 Task: Add the Salesforce add-in to Outlook.
Action: Mouse moved to (48, 20)
Screenshot: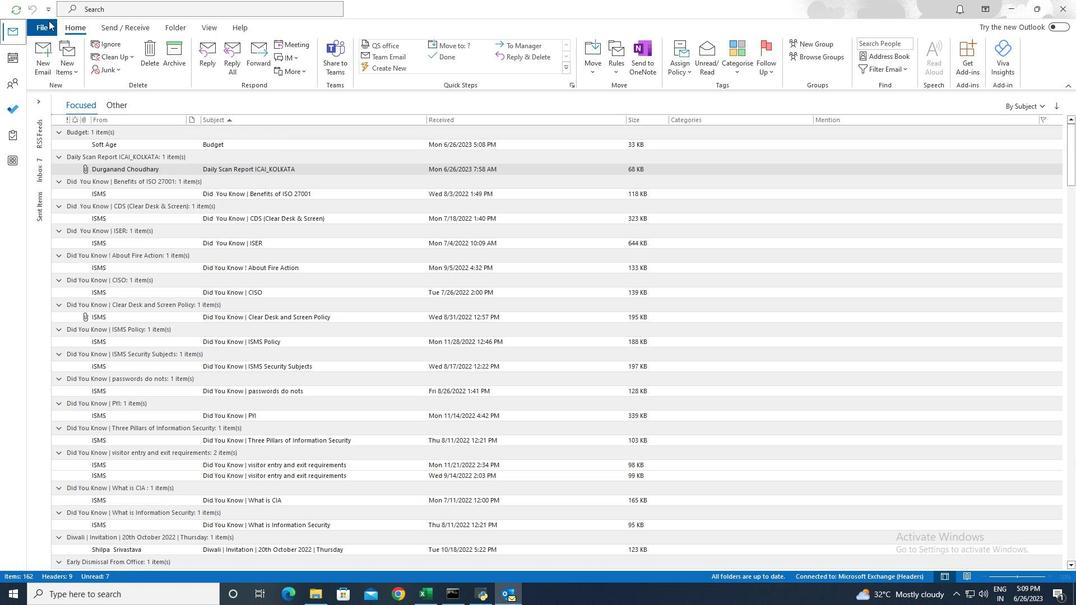 
Action: Mouse pressed left at (48, 20)
Screenshot: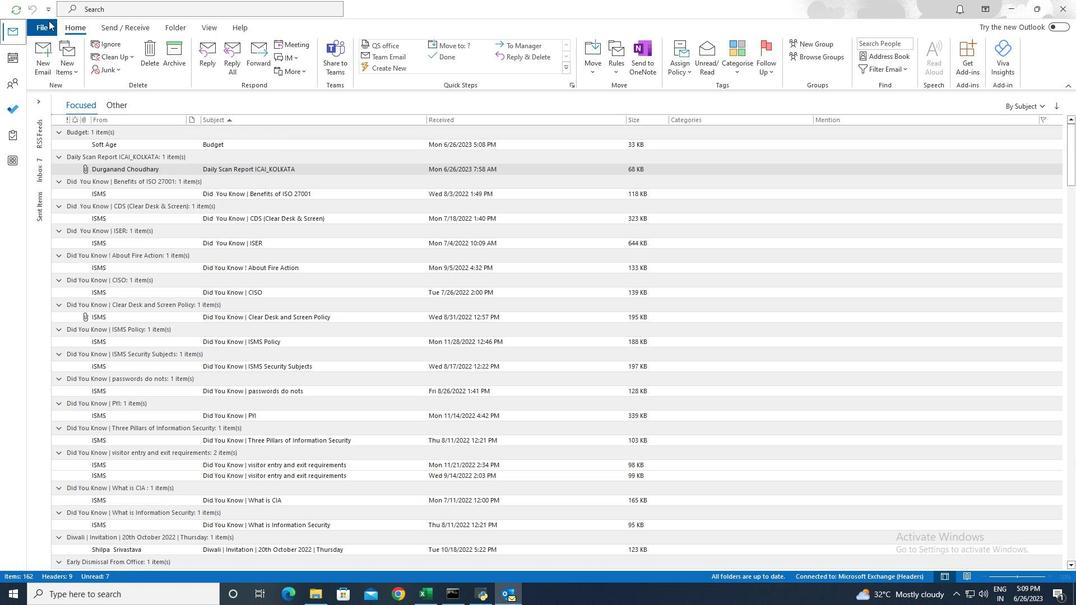 
Action: Mouse moved to (131, 461)
Screenshot: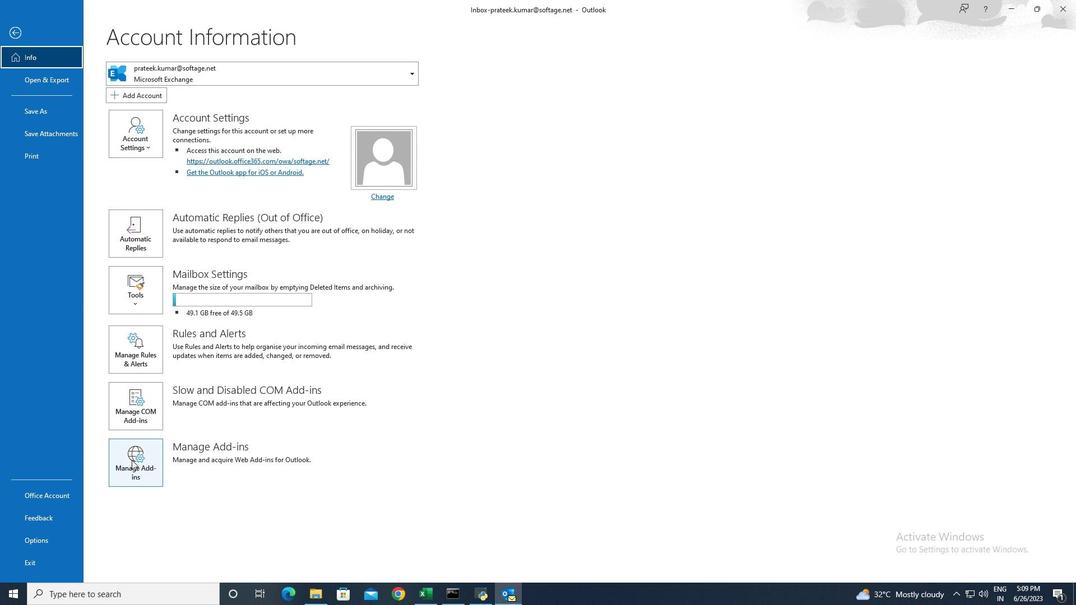 
Action: Mouse pressed left at (131, 461)
Screenshot: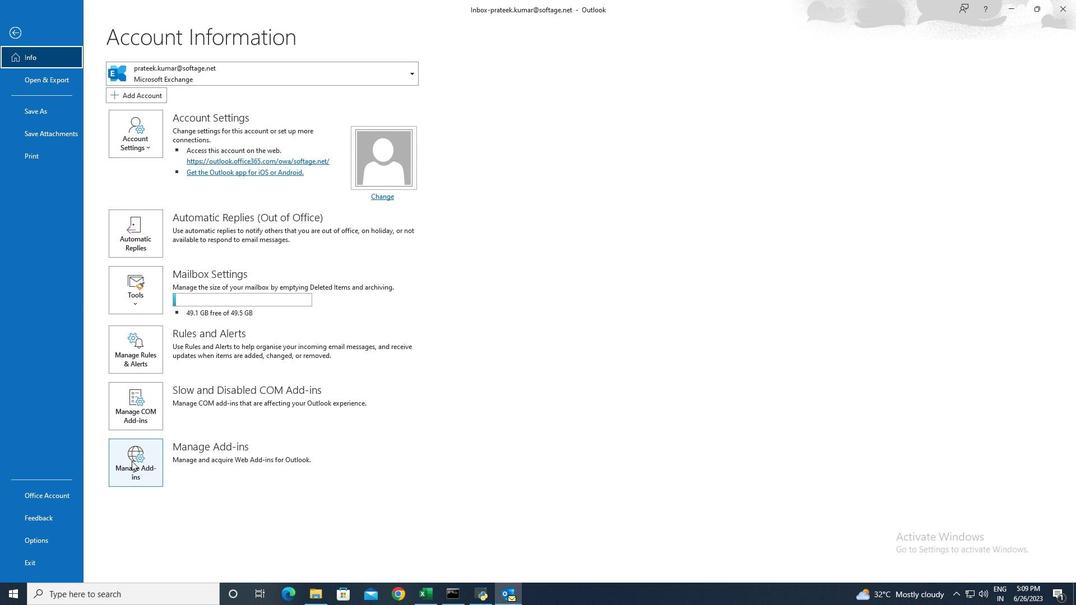 
Action: Mouse moved to (554, 521)
Screenshot: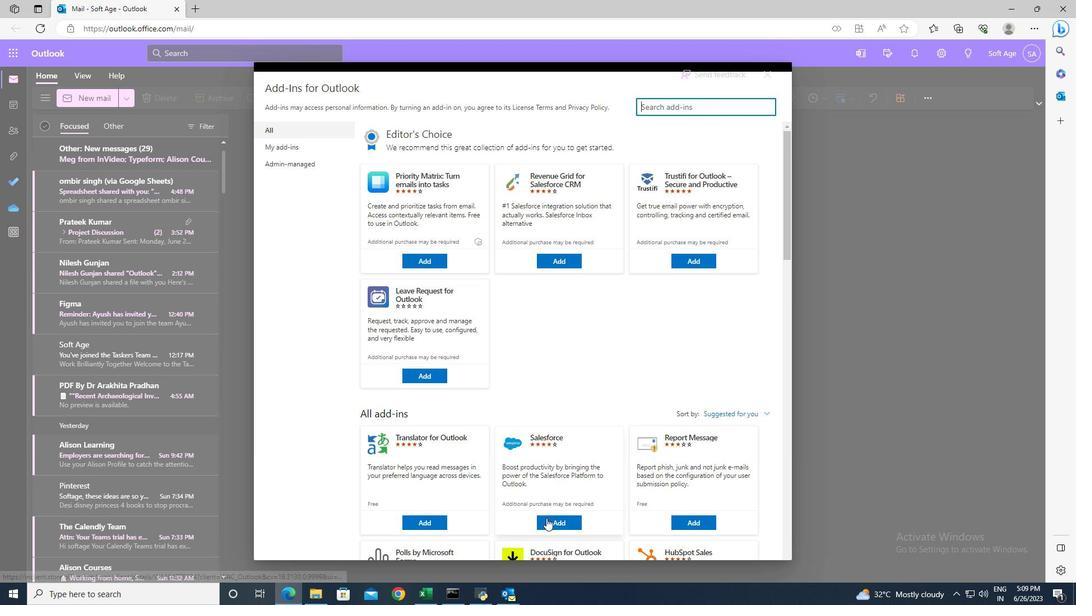 
Action: Mouse pressed left at (554, 521)
Screenshot: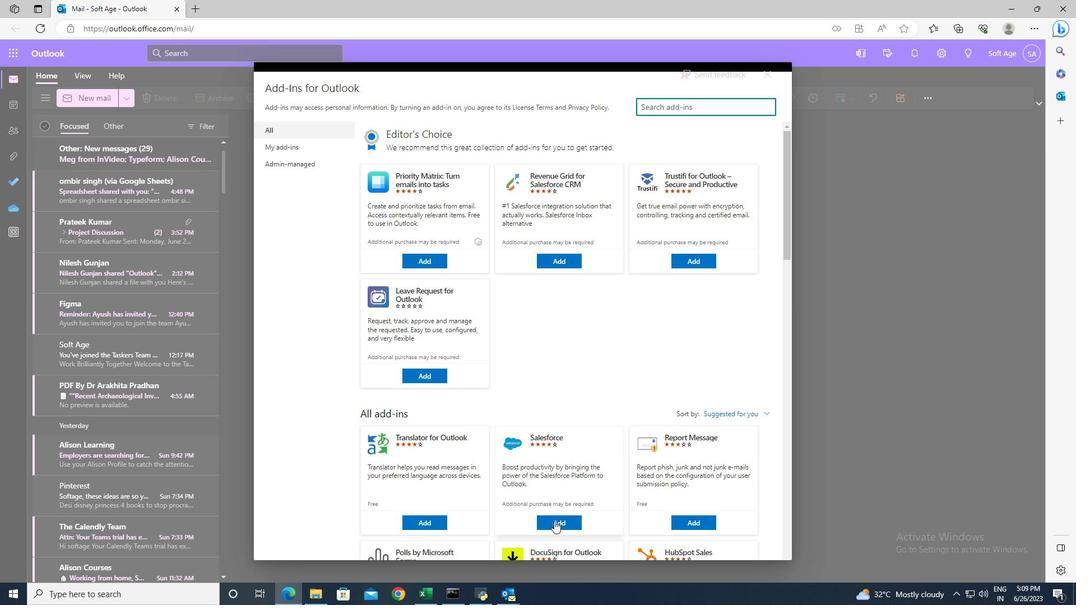 
Action: Mouse moved to (628, 236)
Screenshot: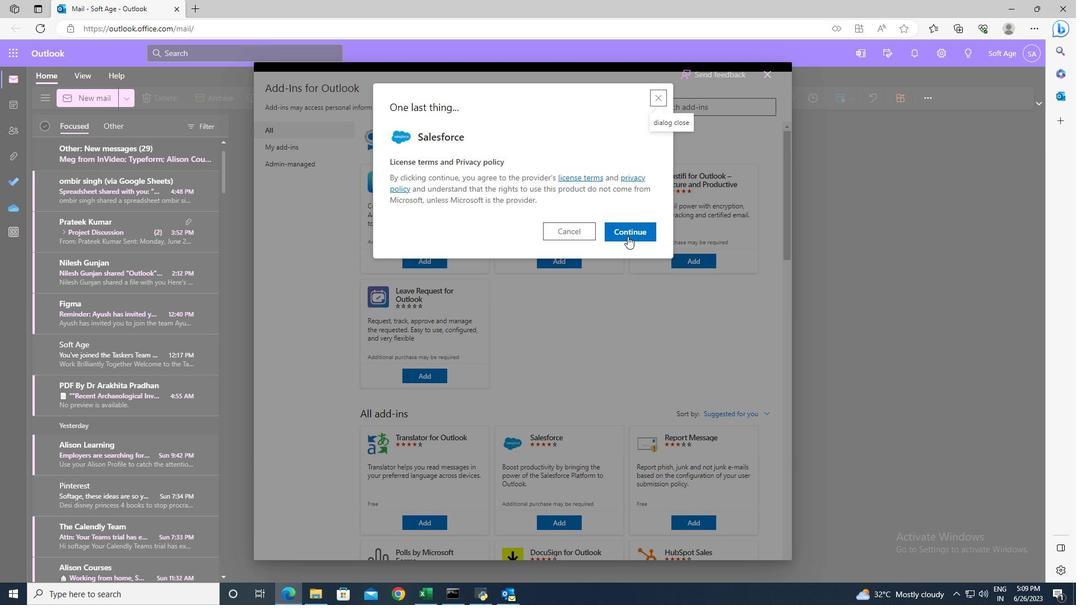 
Action: Mouse pressed left at (628, 236)
Screenshot: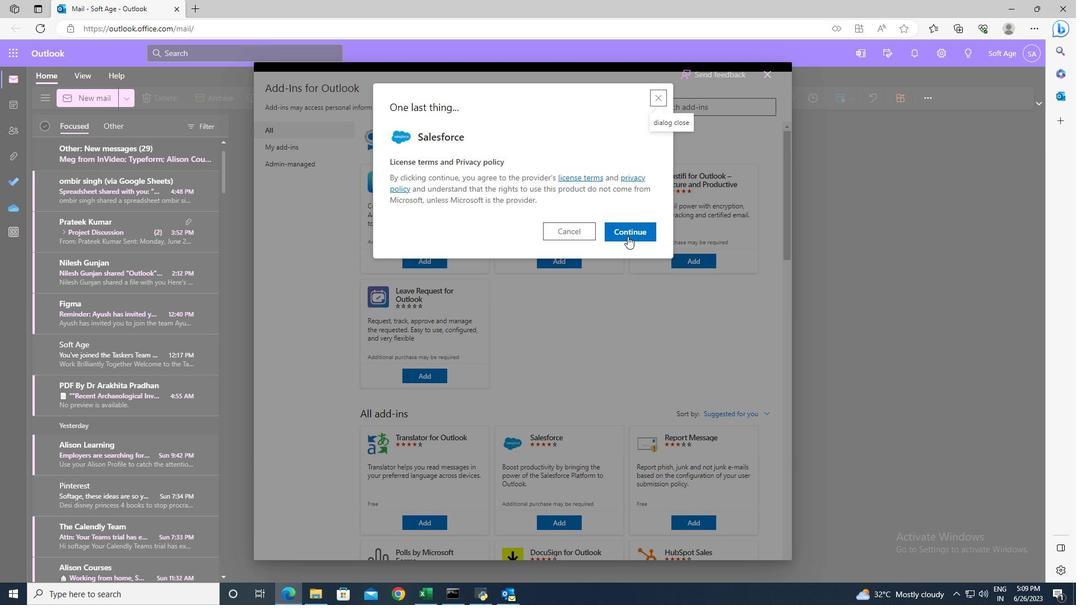 
